 Task: Customize the duration of the meeting "Feedback Session" to 2 hours.
Action: Mouse moved to (469, 256)
Screenshot: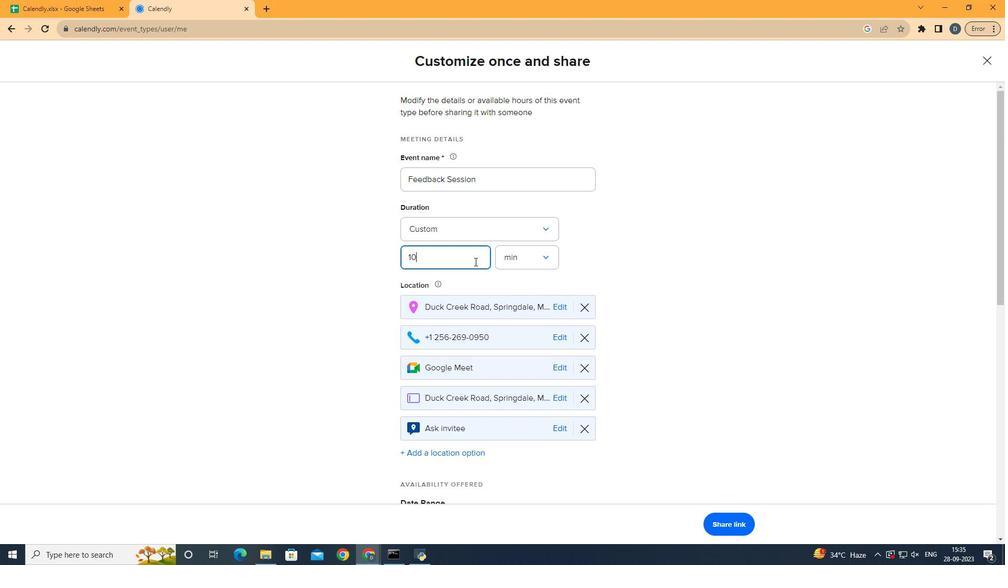 
Action: Mouse pressed left at (469, 256)
Screenshot: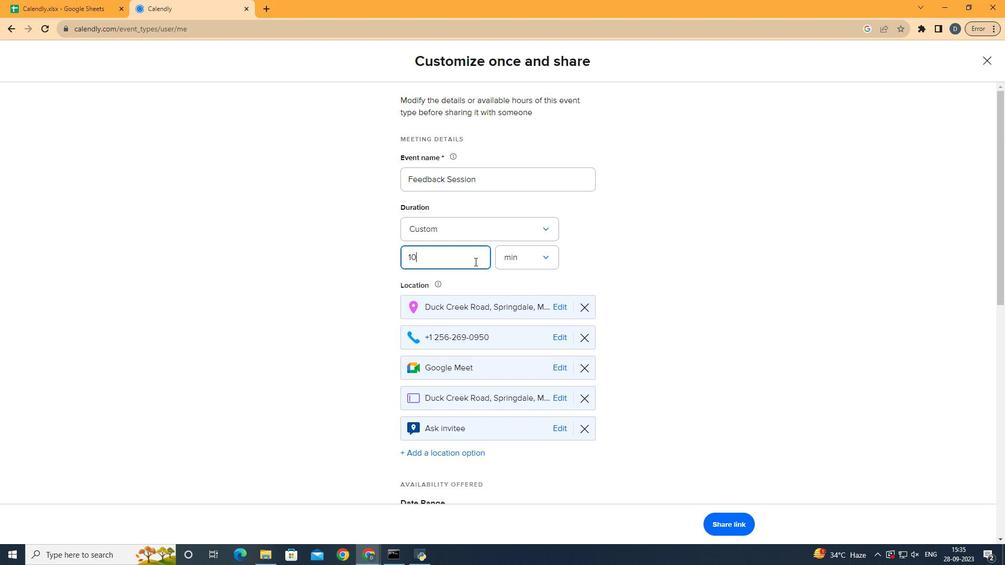 
Action: Key pressed <Key.backspace><Key.backspace>2
Screenshot: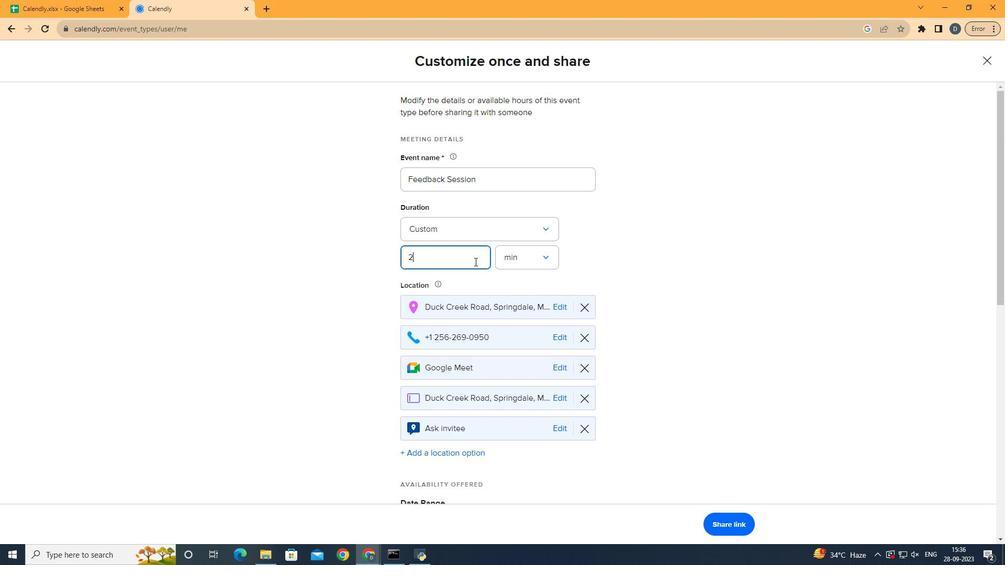 
Action: Mouse moved to (515, 258)
Screenshot: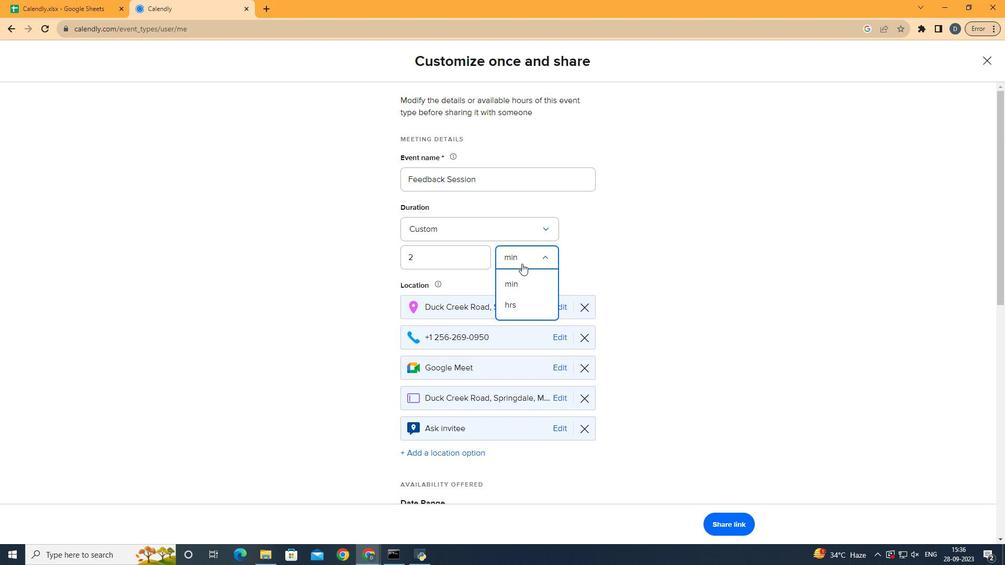 
Action: Mouse pressed left at (515, 258)
Screenshot: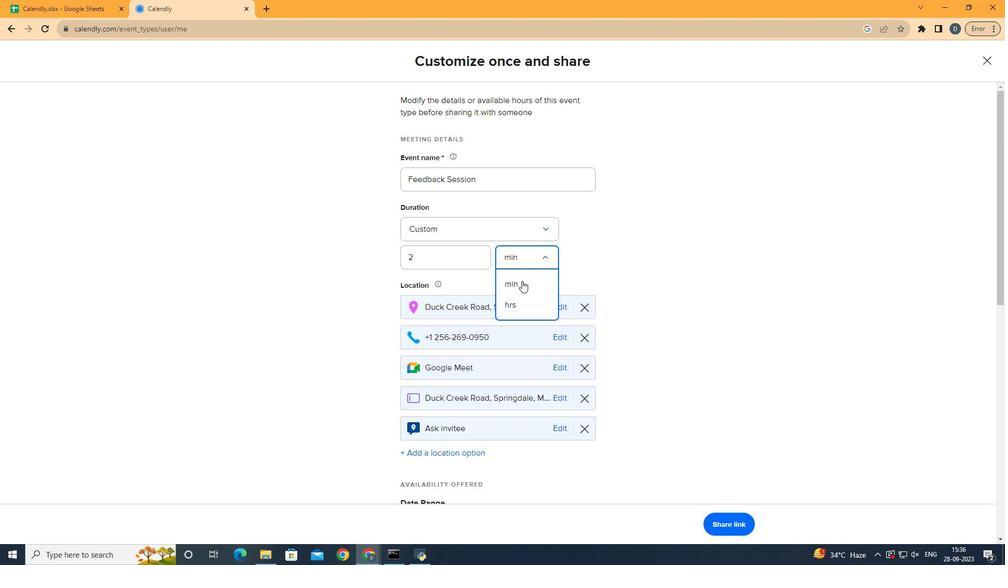 
Action: Mouse moved to (516, 294)
Screenshot: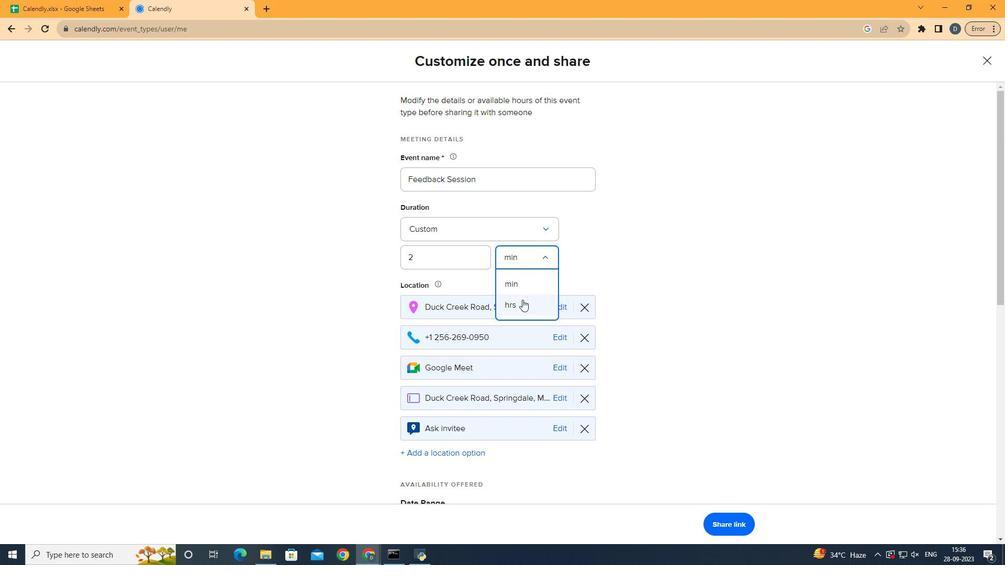 
Action: Mouse pressed left at (516, 294)
Screenshot: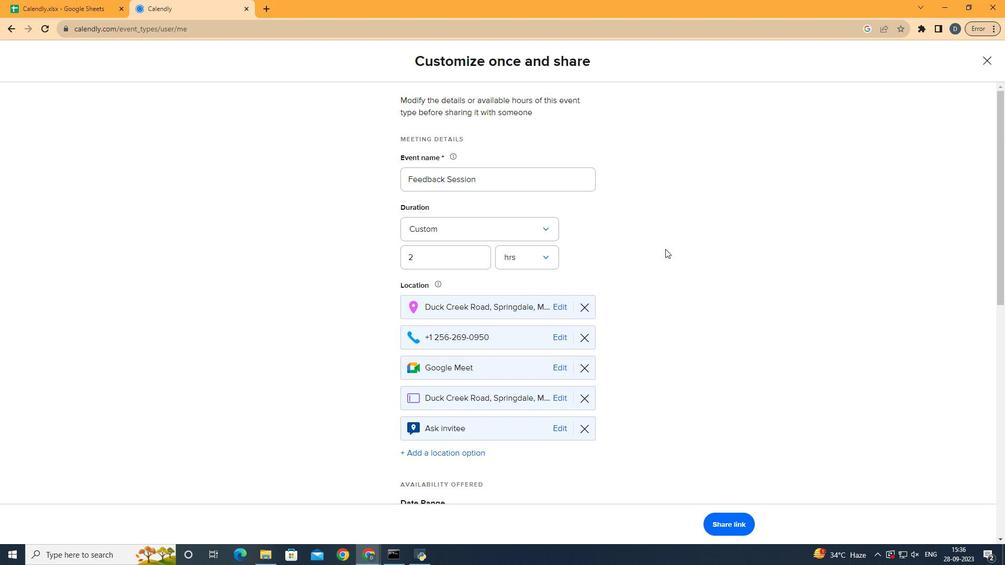 
Action: Mouse moved to (694, 229)
Screenshot: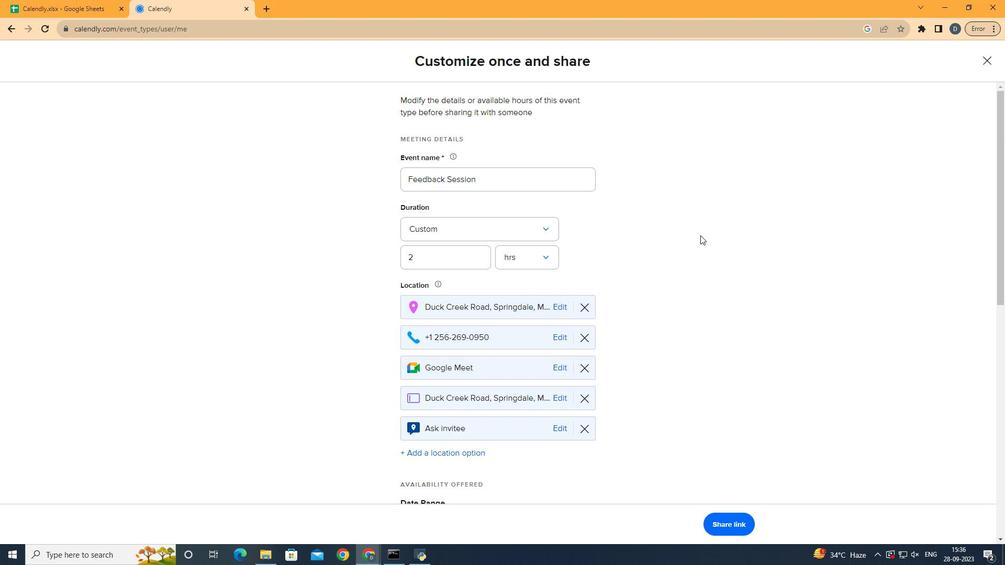 
